 Task: Choose the option to open the new tab page on startup.
Action: Mouse moved to (1192, 42)
Screenshot: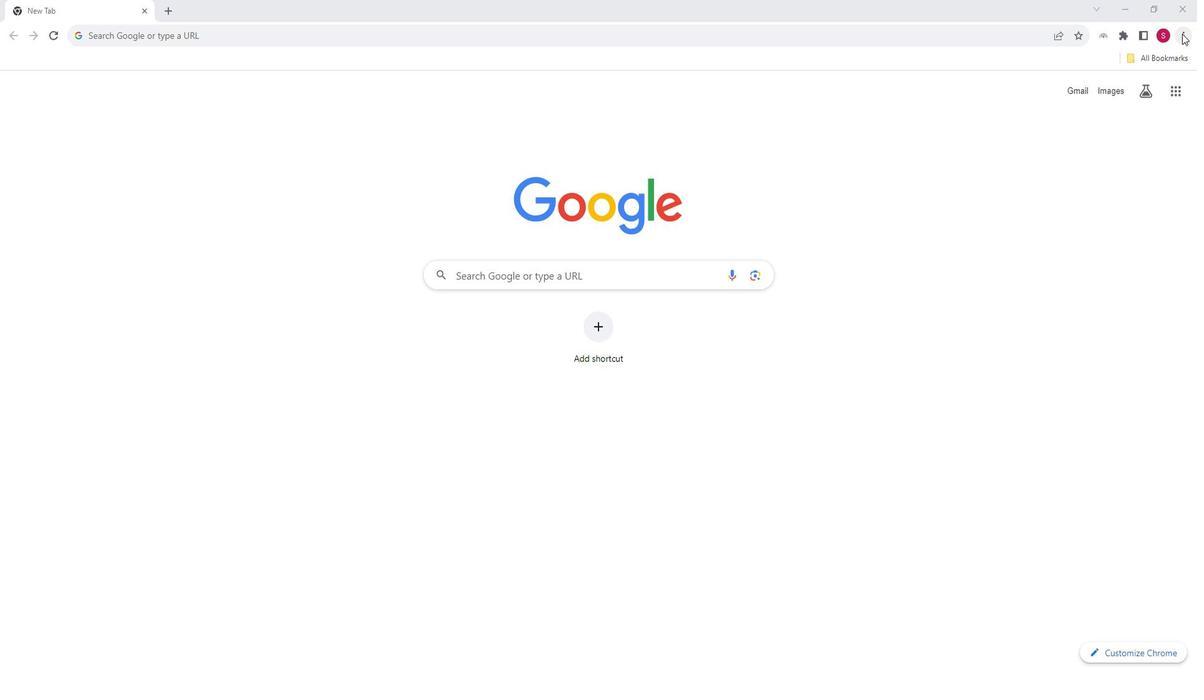 
Action: Mouse pressed left at (1192, 42)
Screenshot: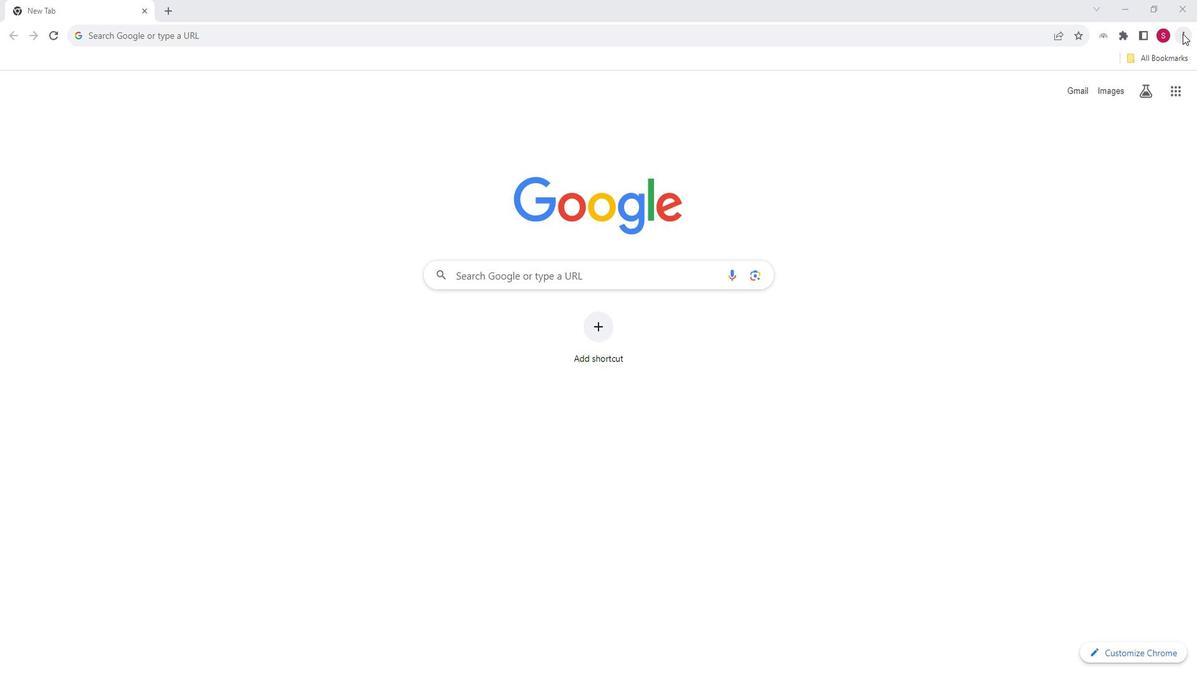 
Action: Mouse moved to (1073, 276)
Screenshot: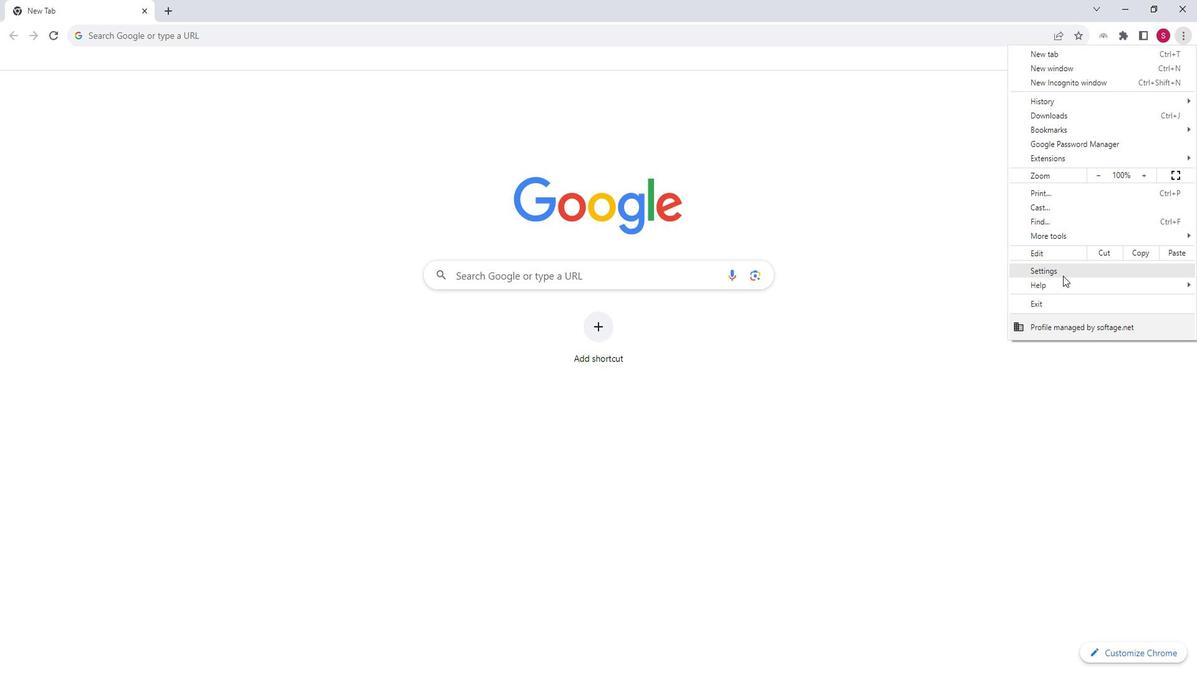 
Action: Mouse pressed left at (1073, 276)
Screenshot: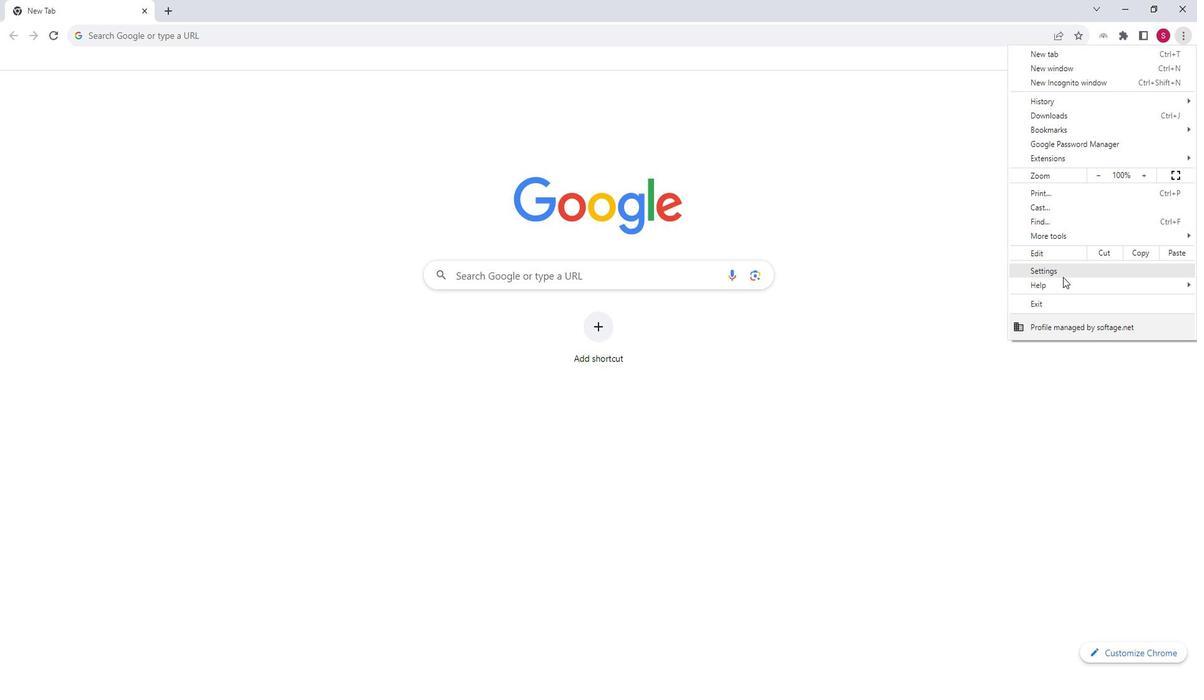 
Action: Mouse moved to (76, 287)
Screenshot: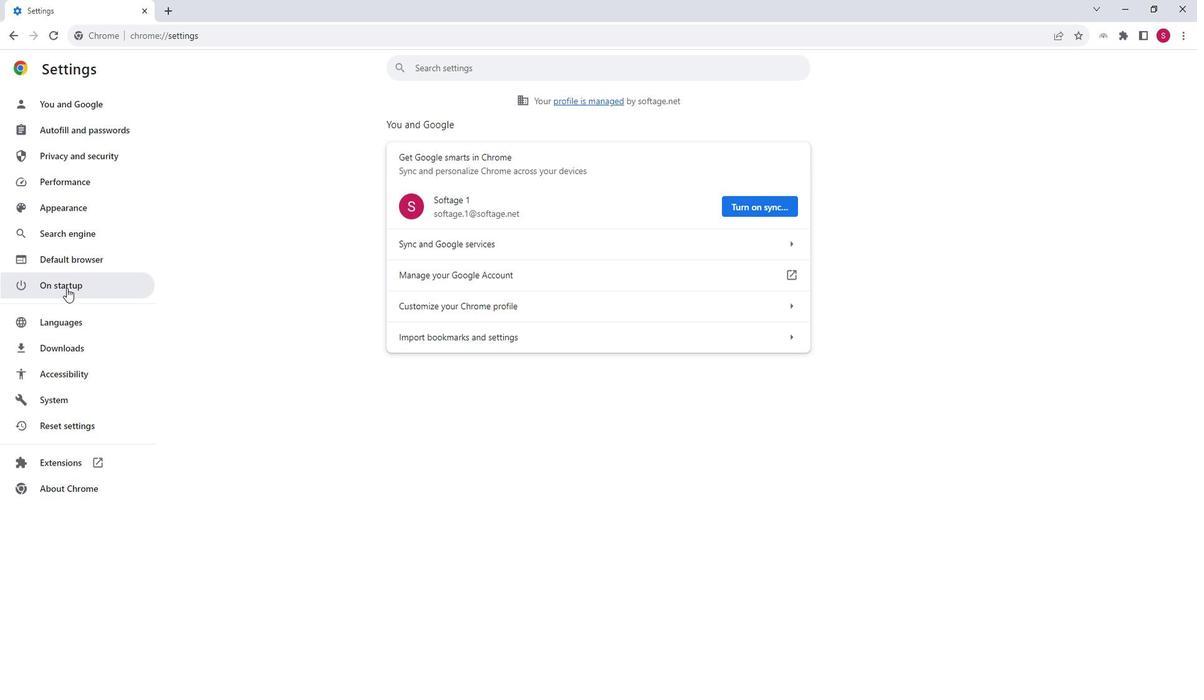 
Action: Mouse pressed left at (76, 287)
Screenshot: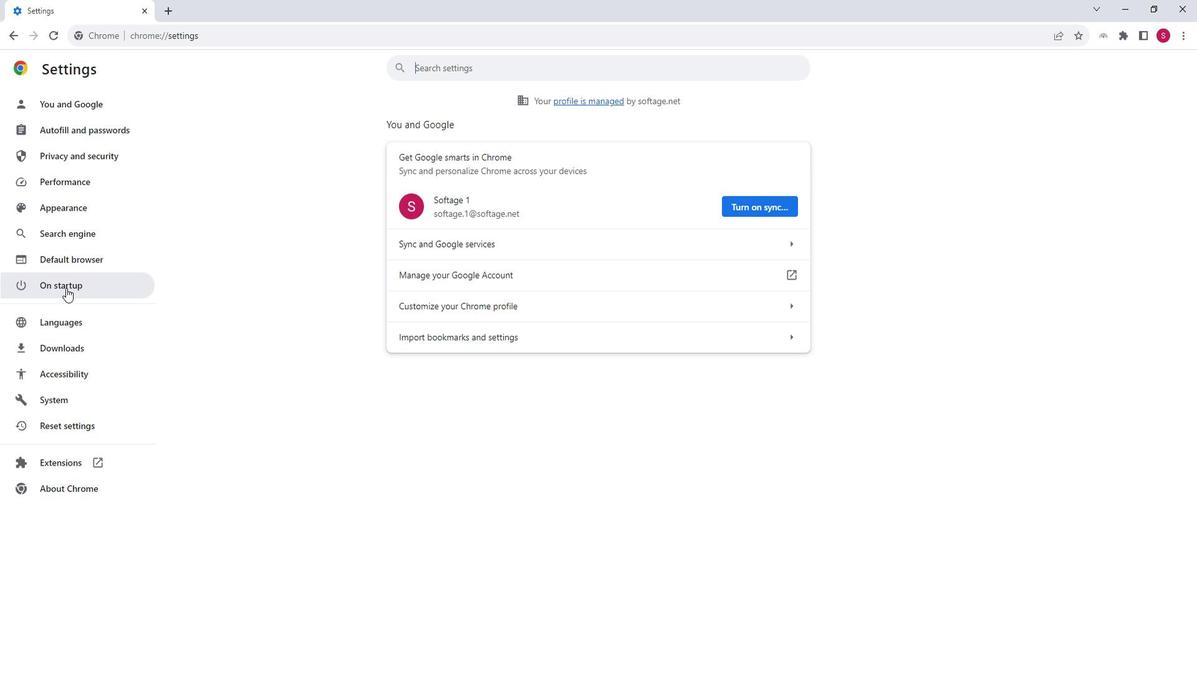 
Action: Mouse moved to (414, 162)
Screenshot: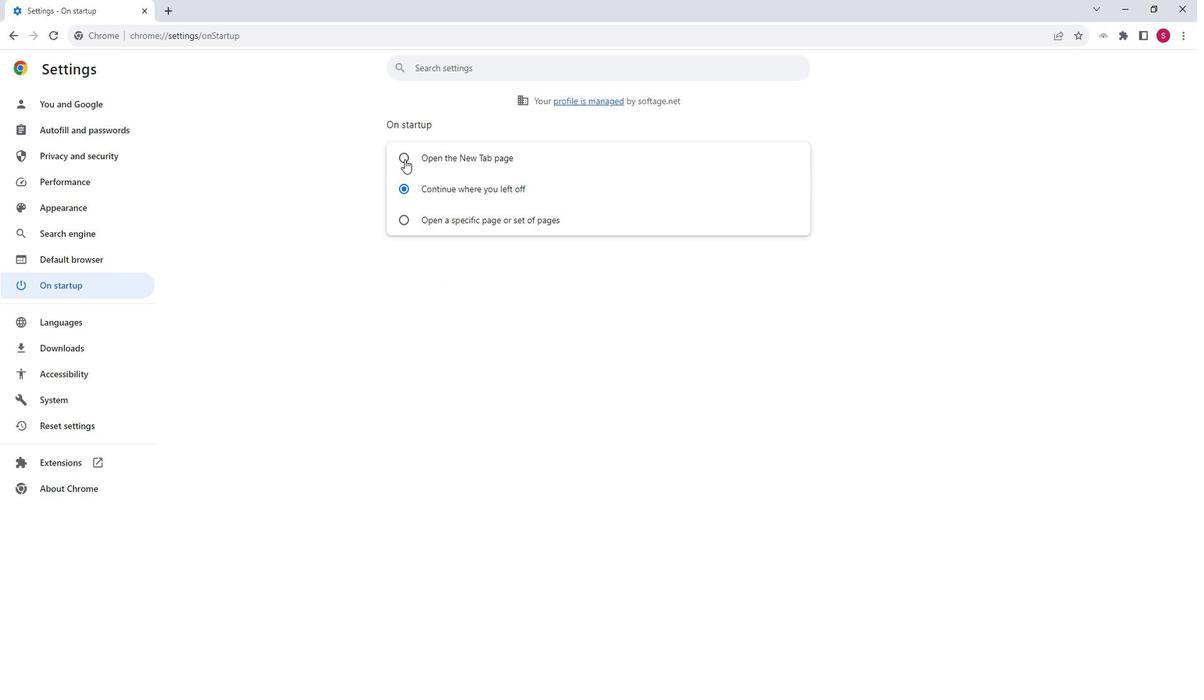 
Action: Mouse pressed left at (414, 162)
Screenshot: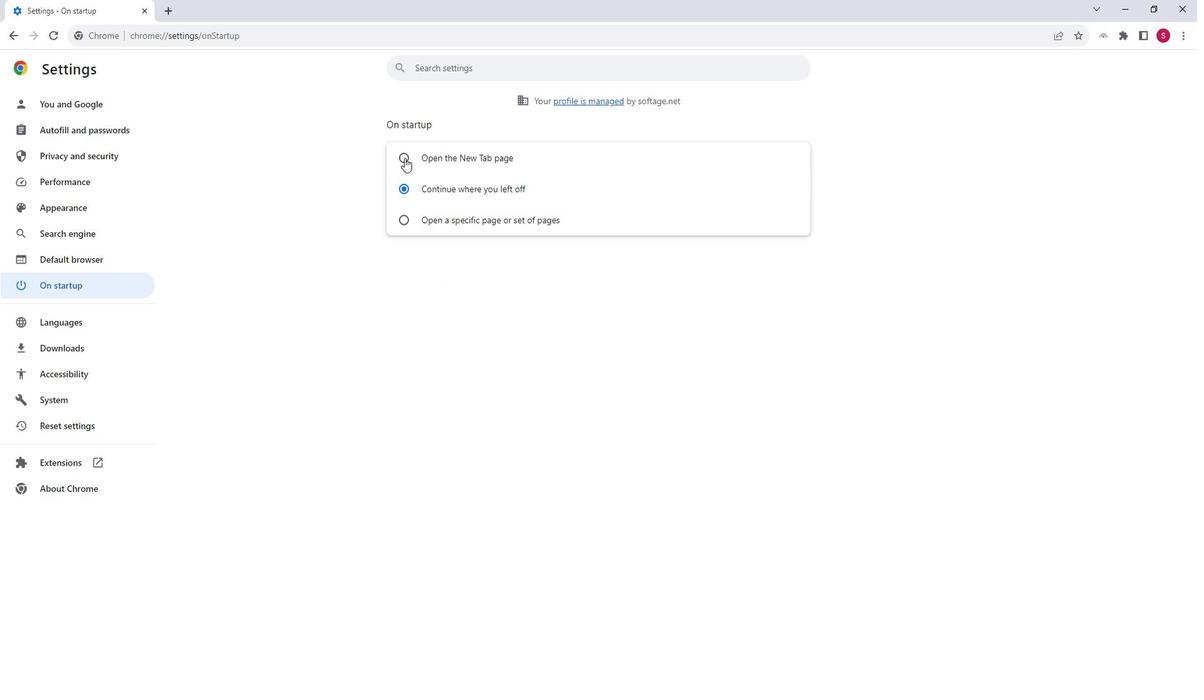 
Action: Mouse moved to (933, 327)
Screenshot: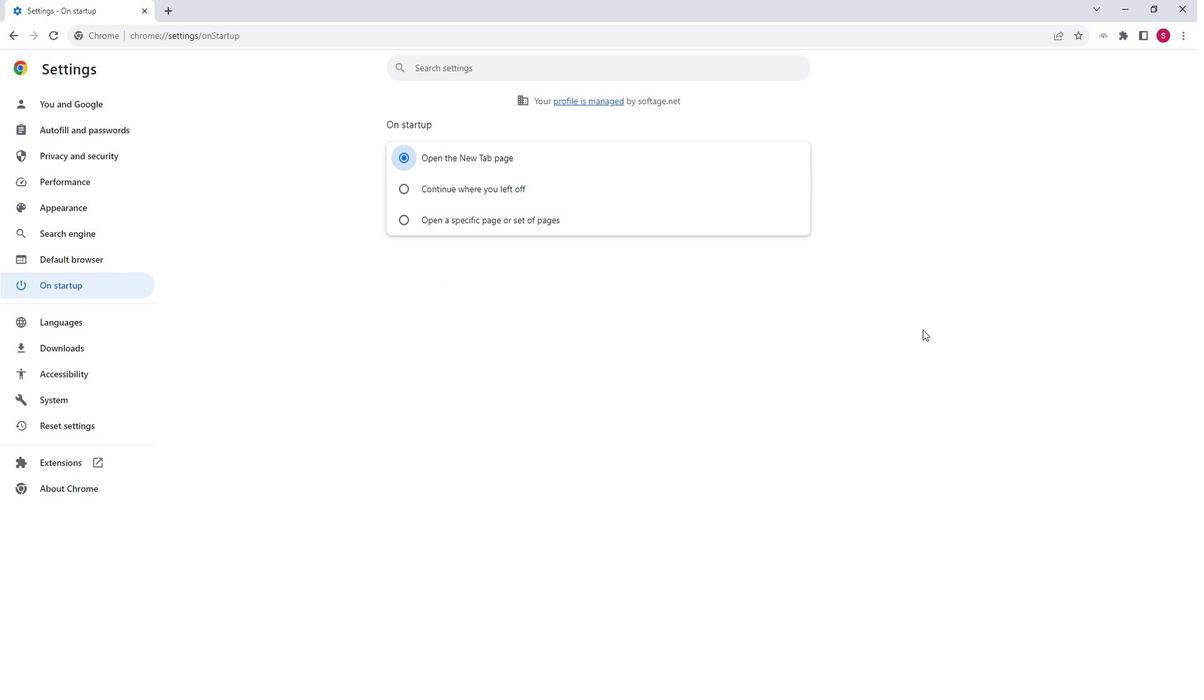 
